 Task: Create Card Sales Pipeline Management in Board Knowledge Sharing to Workspace Accounts Payable. Create Card Machine Learning Review in Board Public Speaking Training to Workspace Accounts Payable. Create Card Sales Pipeline Management in Board Sales Territory Mapping and Segmentation to Workspace Accounts Payable
Action: Mouse moved to (35, 338)
Screenshot: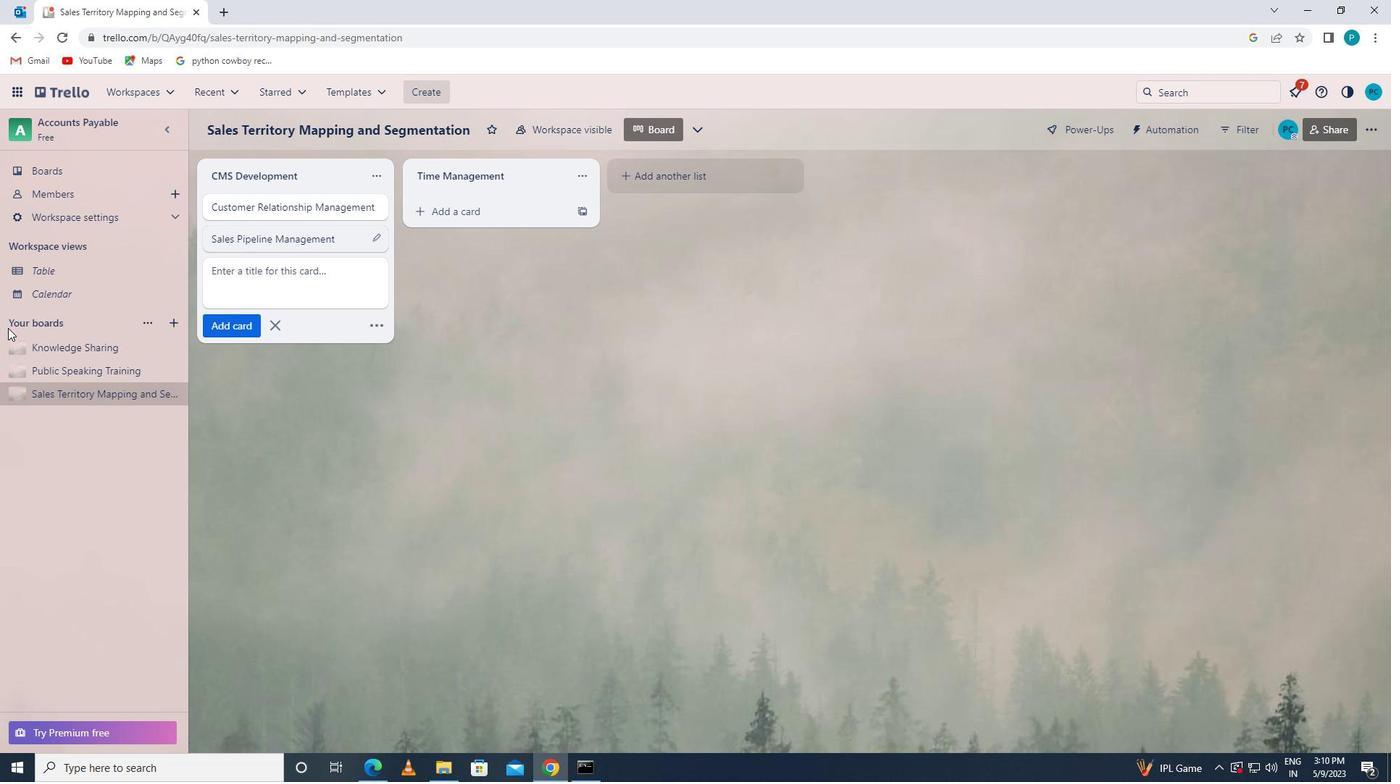 
Action: Mouse pressed left at (35, 338)
Screenshot: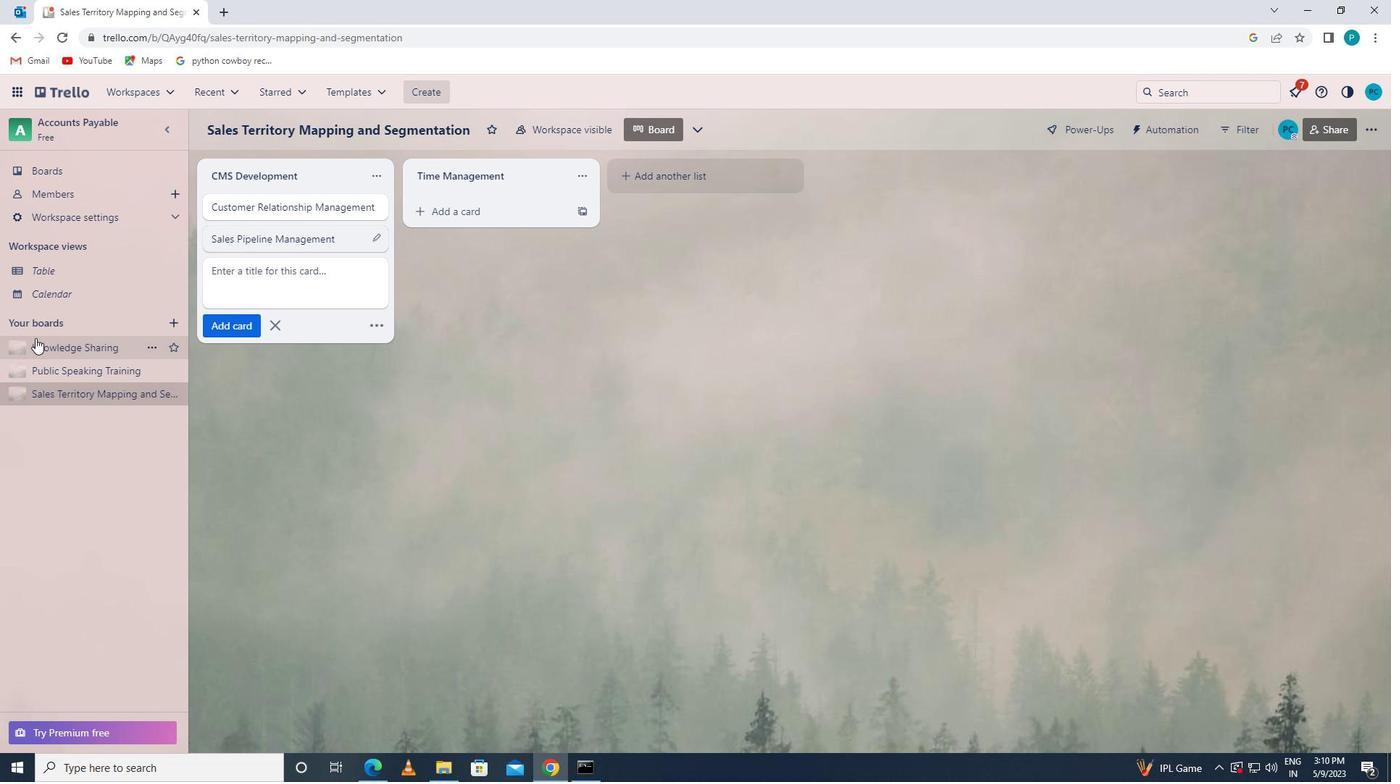 
Action: Mouse moved to (285, 261)
Screenshot: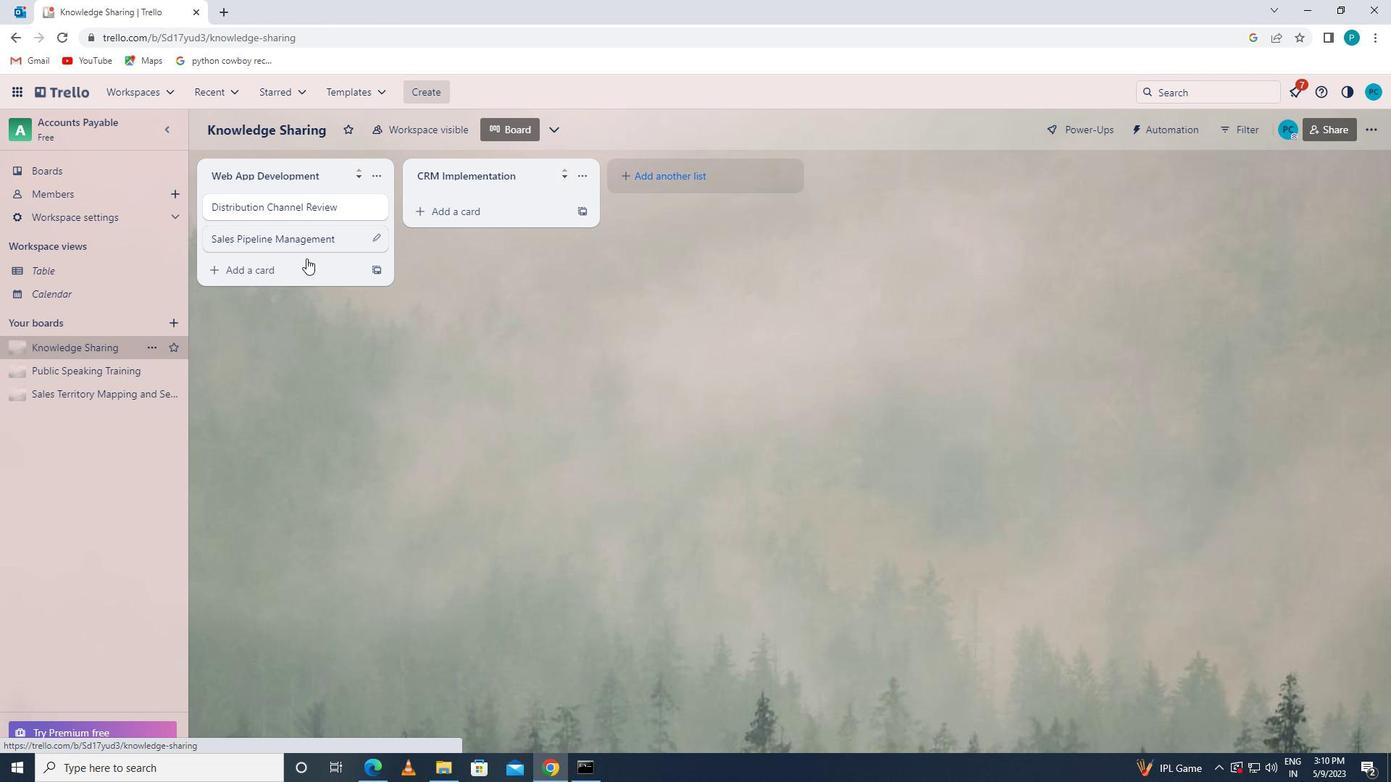 
Action: Mouse pressed left at (285, 261)
Screenshot: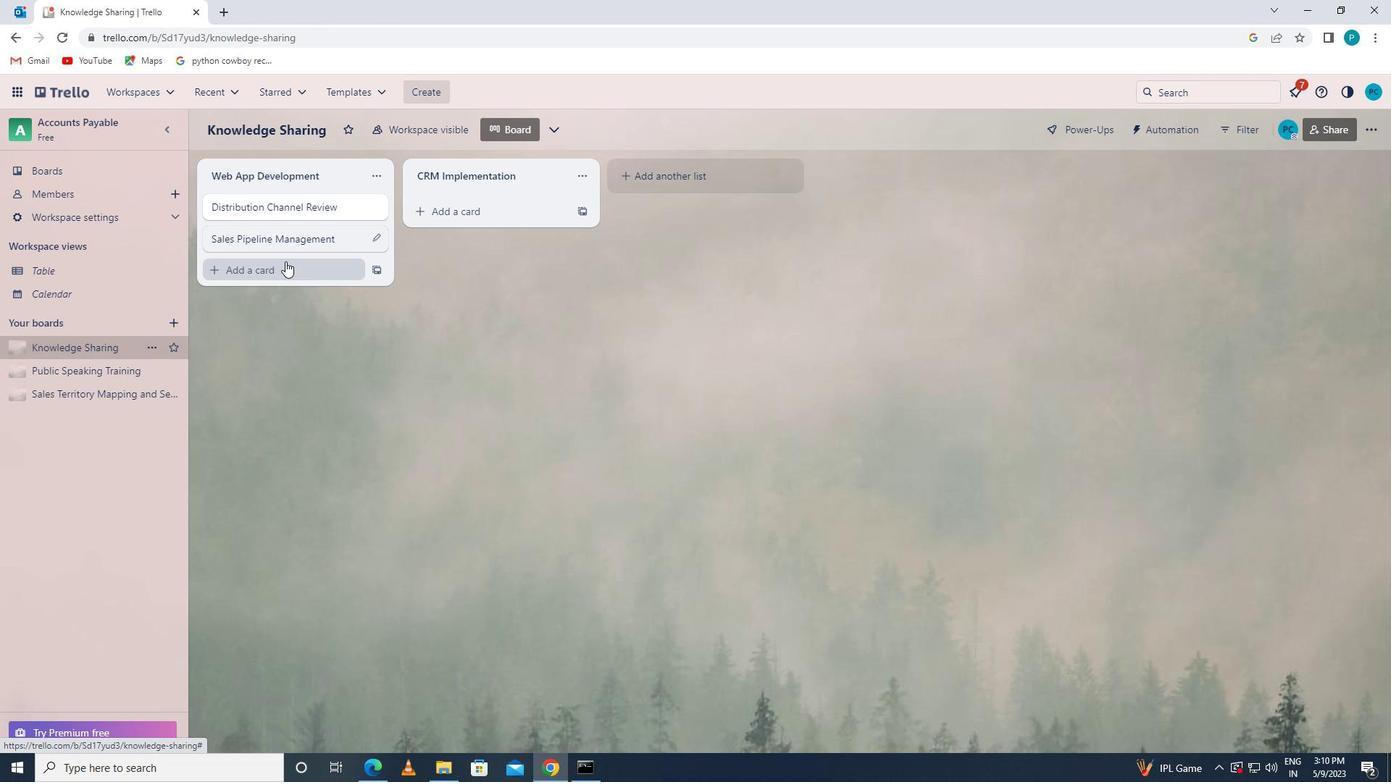 
Action: Key pressed <Key.caps_lock>s<Key.caps_lock>ales<Key.space><Key.caps_lock>p<Key.caps_lock>ipeline<Key.space><Key.caps_lock>m<Key.caps_lock>anagement
Screenshot: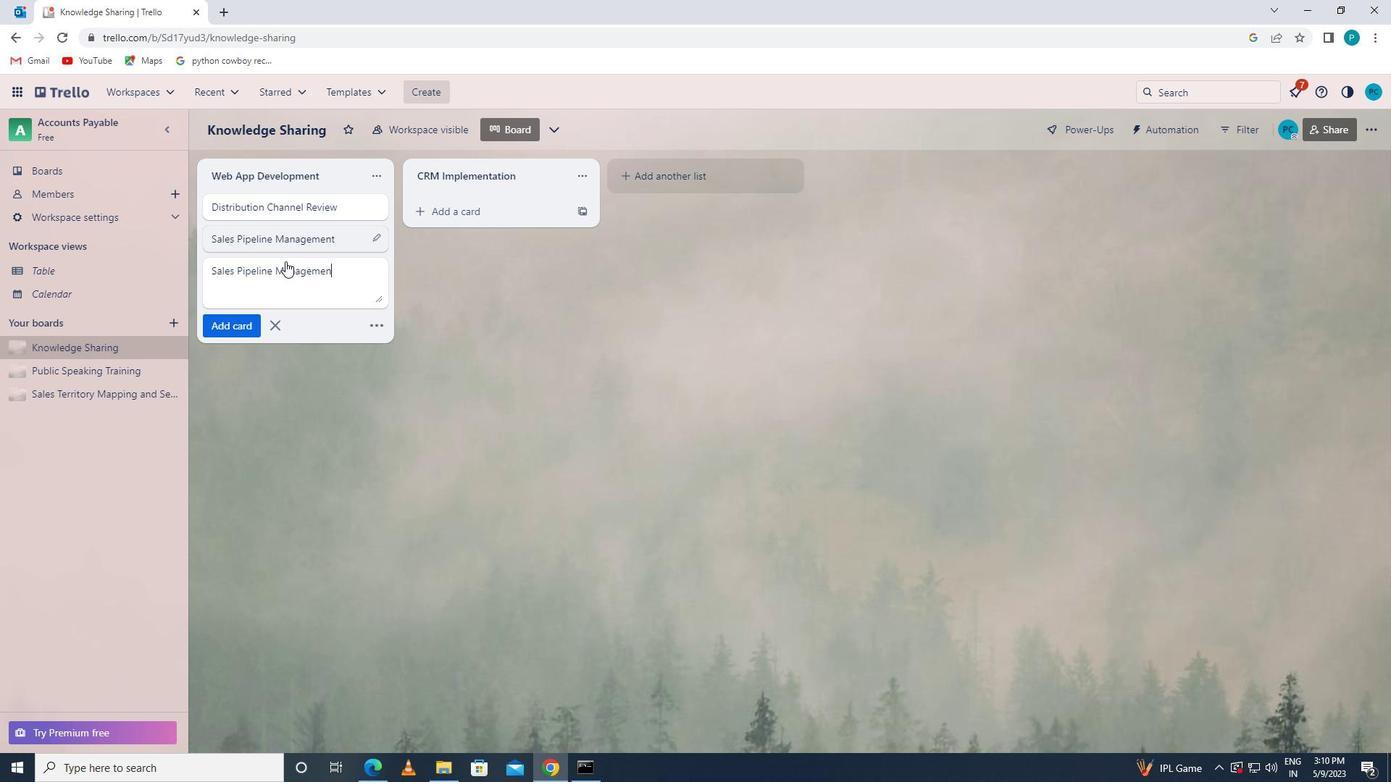 
Action: Mouse moved to (246, 321)
Screenshot: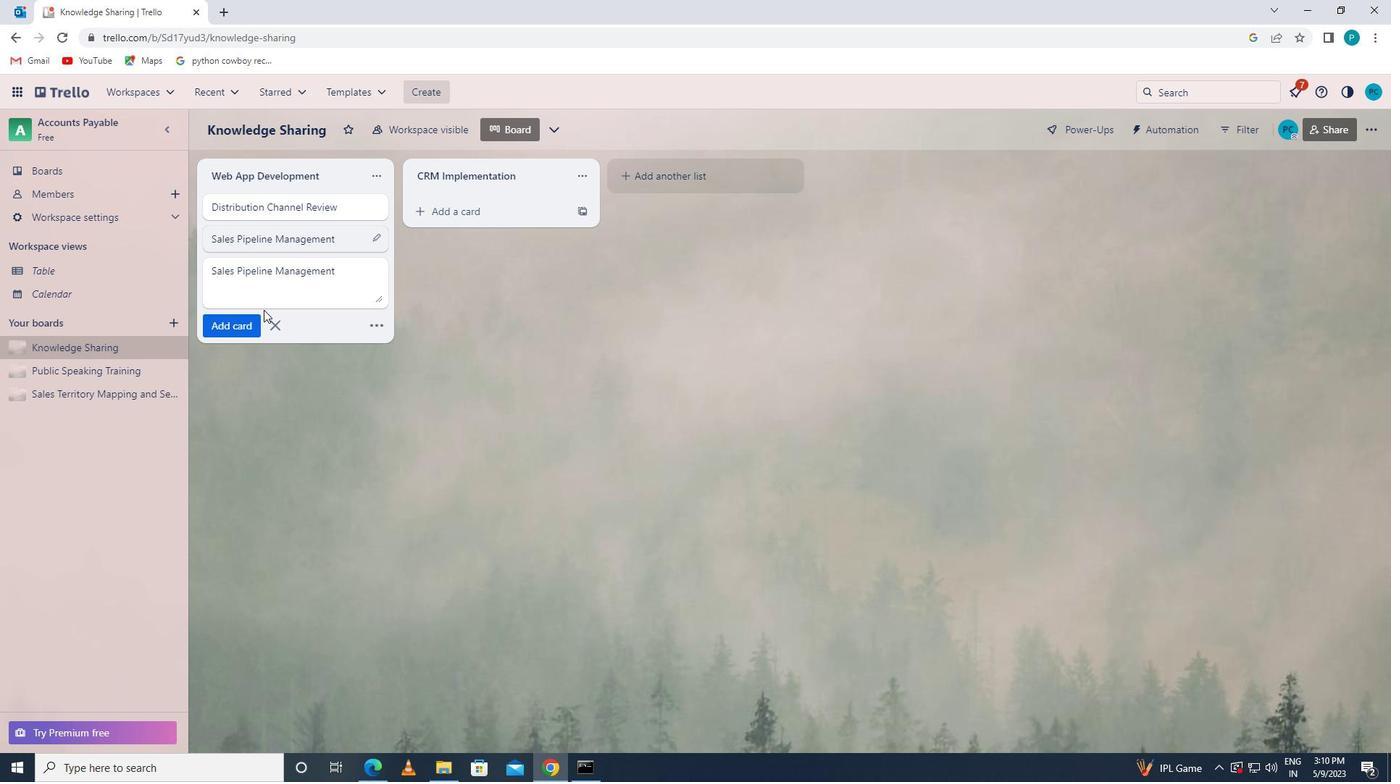 
Action: Mouse pressed left at (246, 321)
Screenshot: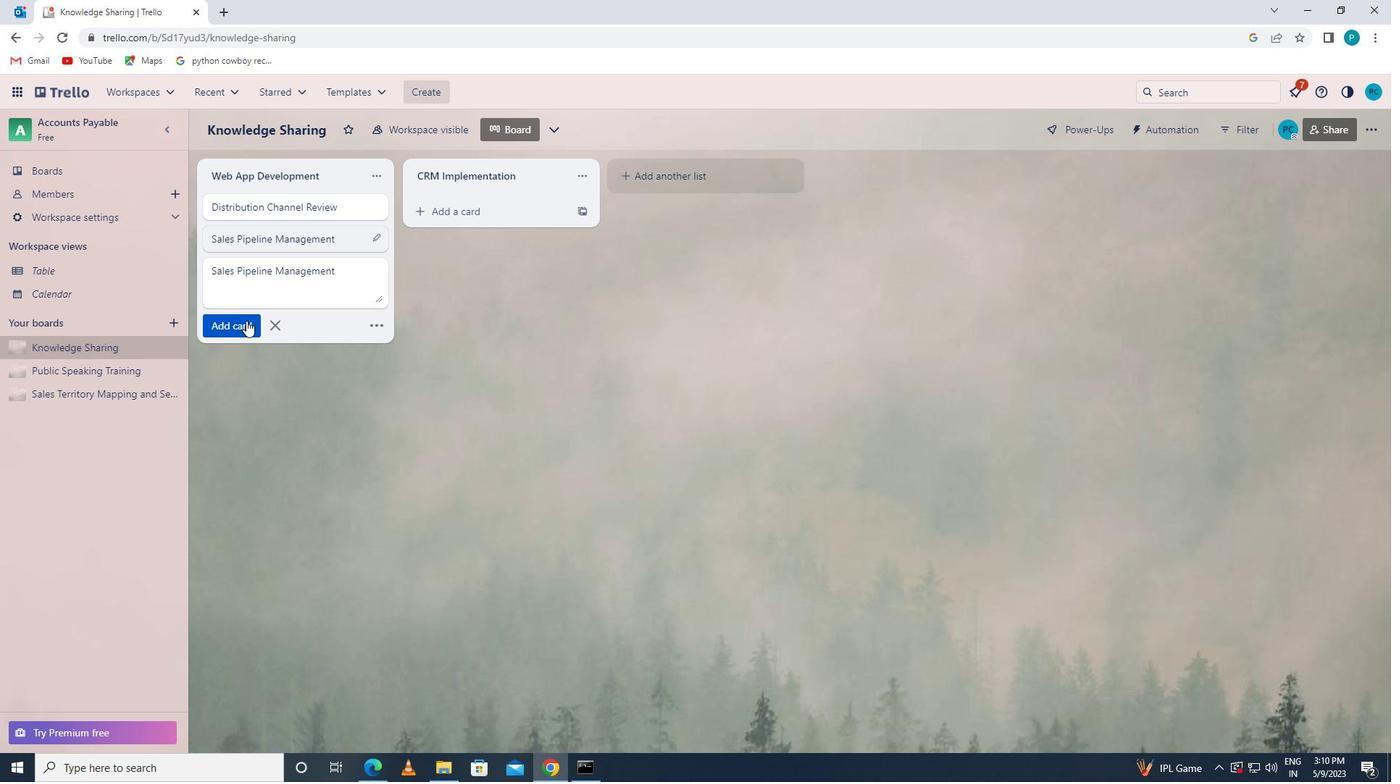 
Action: Mouse moved to (118, 367)
Screenshot: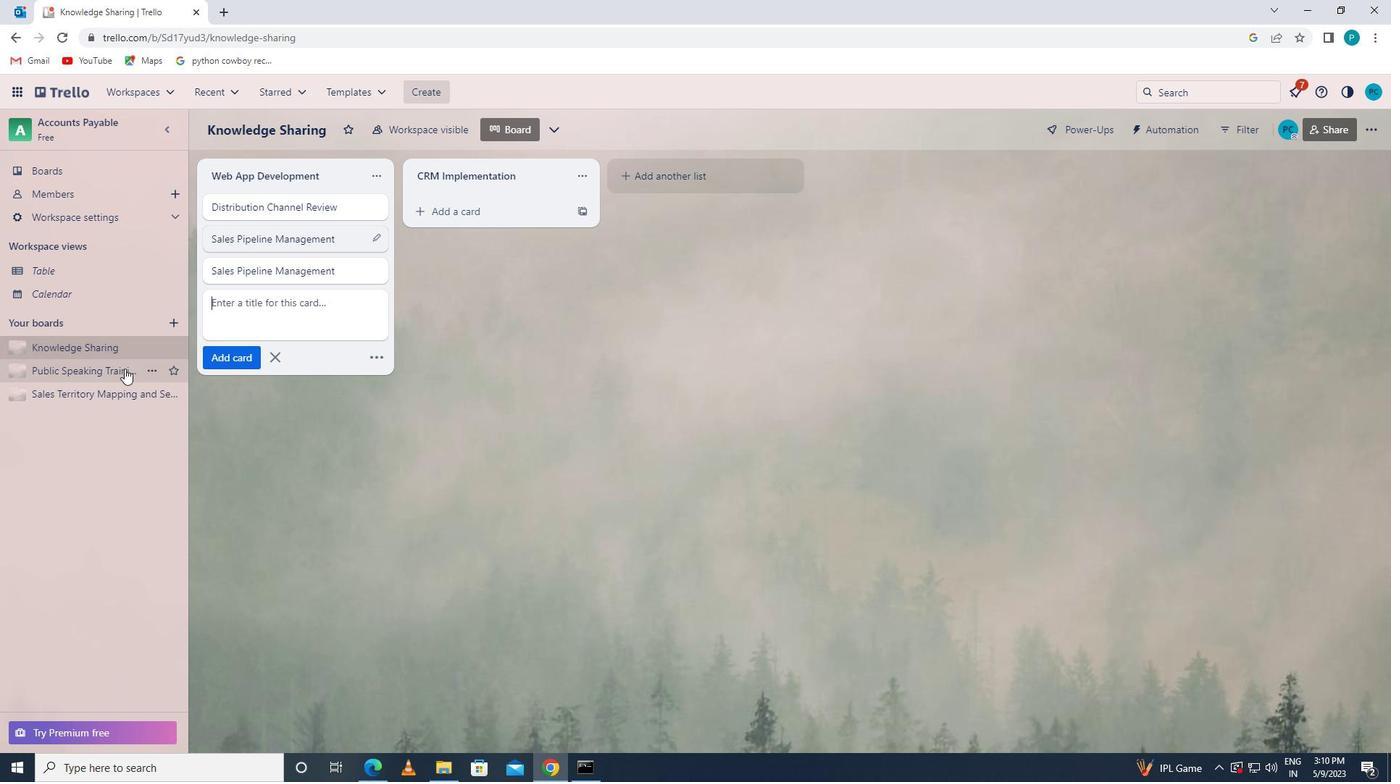 
Action: Mouse pressed left at (118, 367)
Screenshot: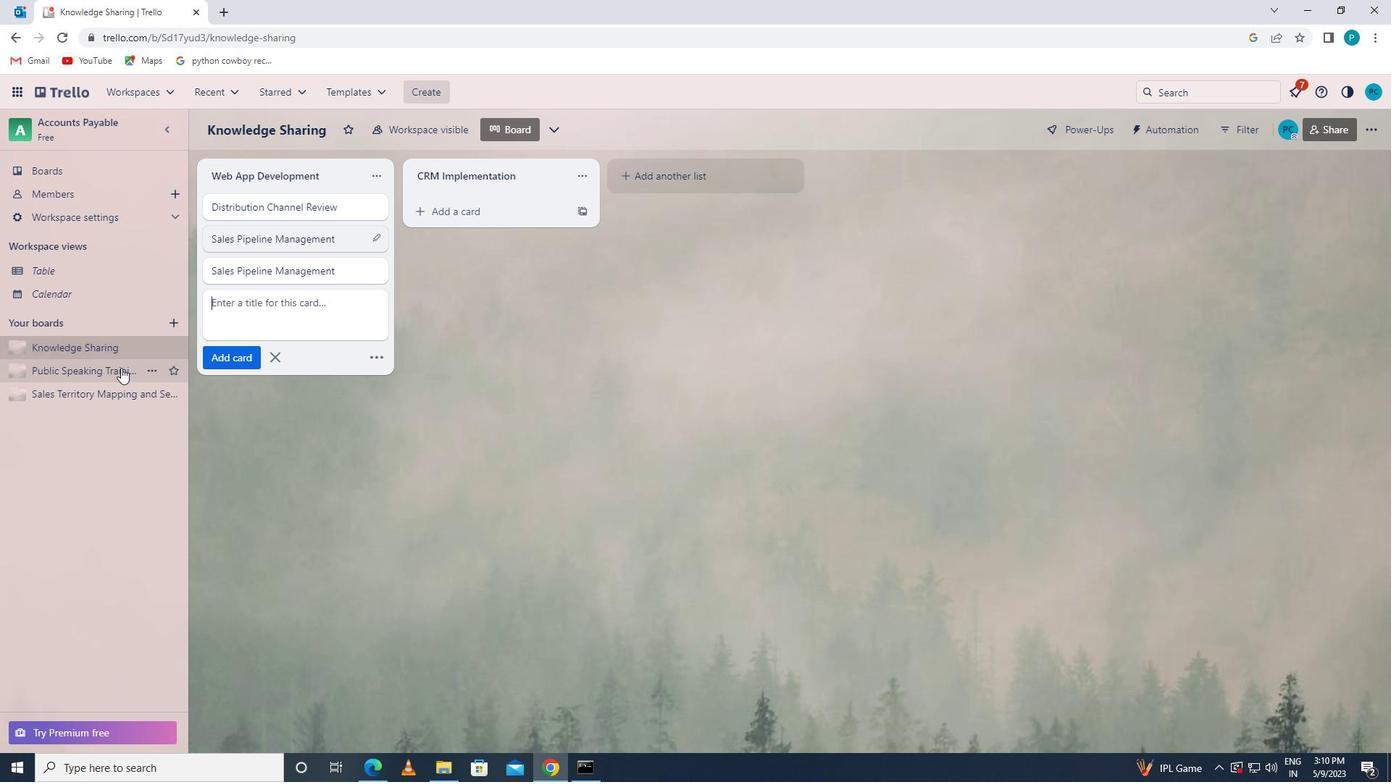 
Action: Mouse moved to (247, 272)
Screenshot: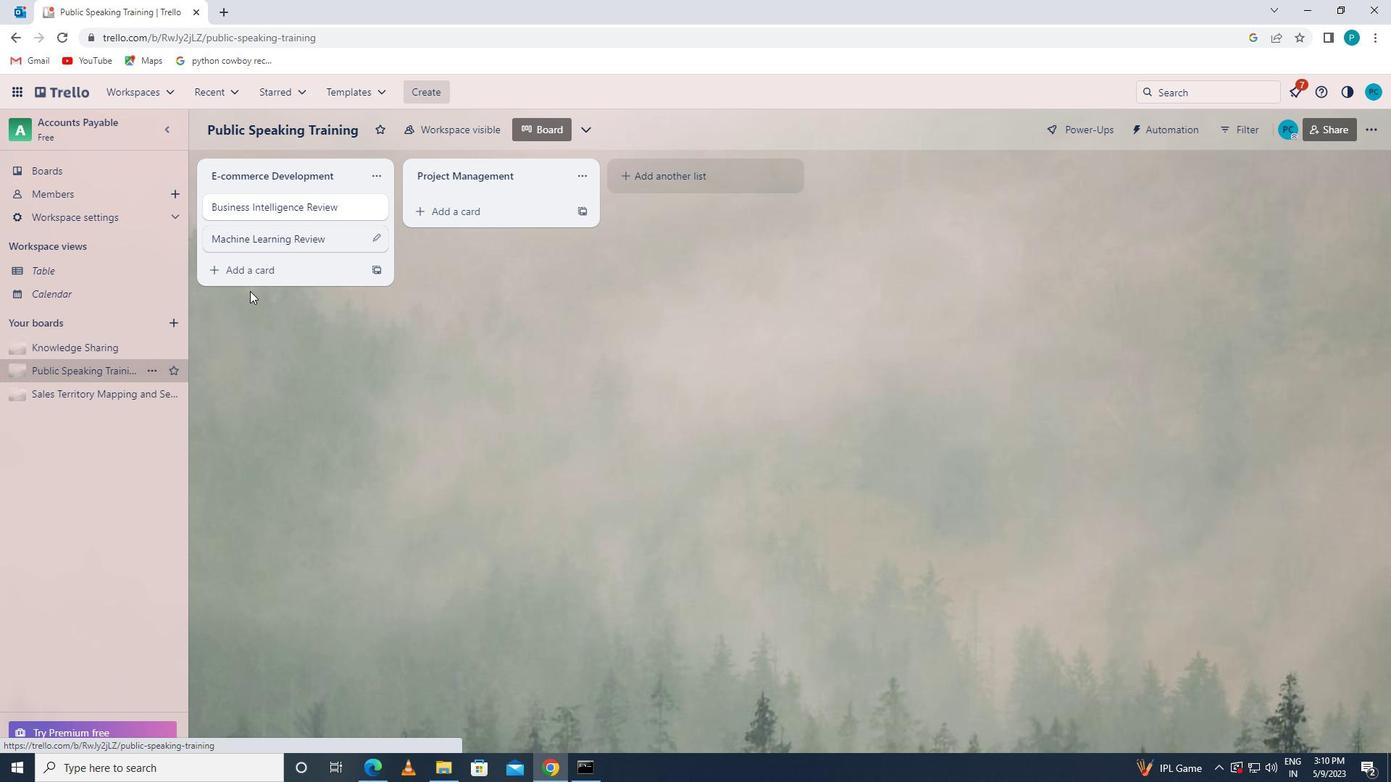 
Action: Mouse pressed left at (247, 272)
Screenshot: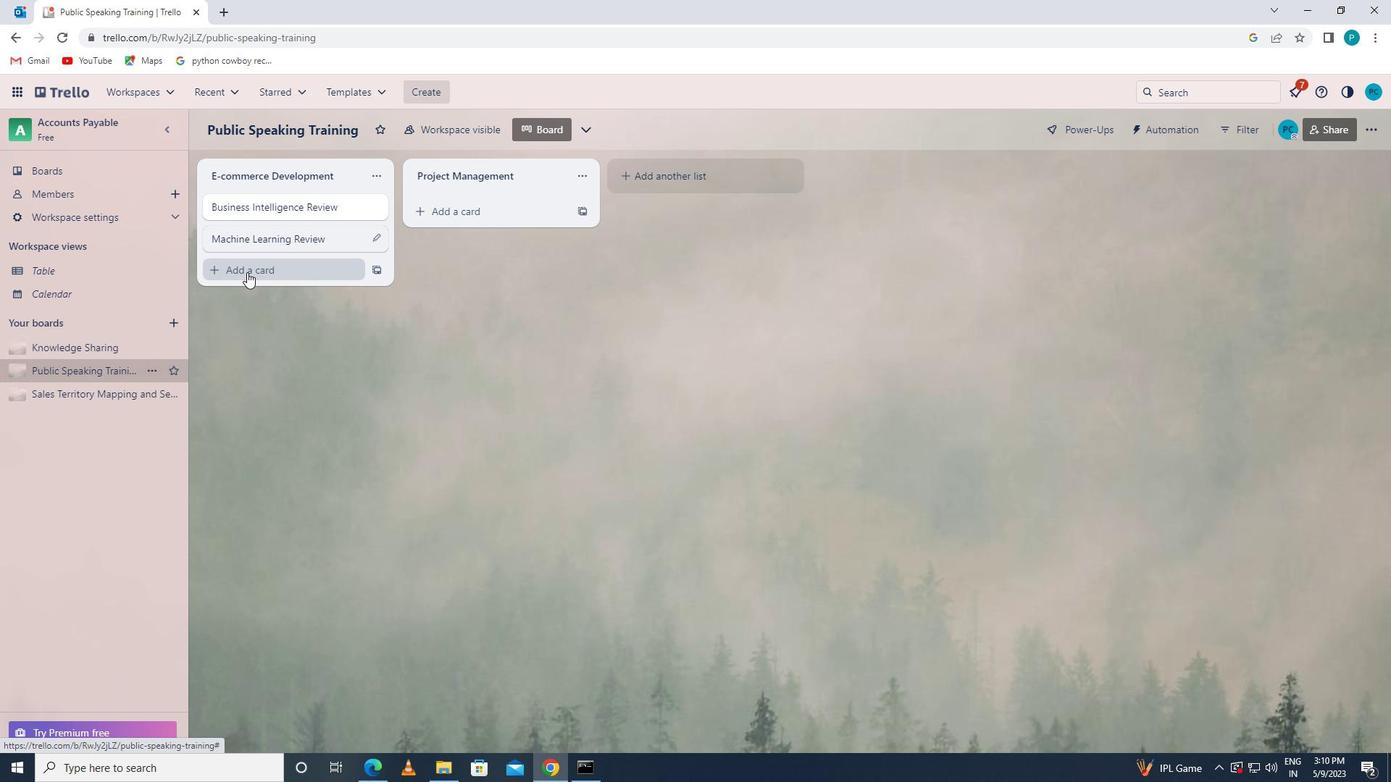 
Action: Key pressed <Key.caps_lock>m<Key.caps_lock>achine<Key.space><Key.caps_lock>l<Key.caps_lock>earning<Key.space><Key.caps_lock>r<Key.caps_lock>ec<Key.backspace>view
Screenshot: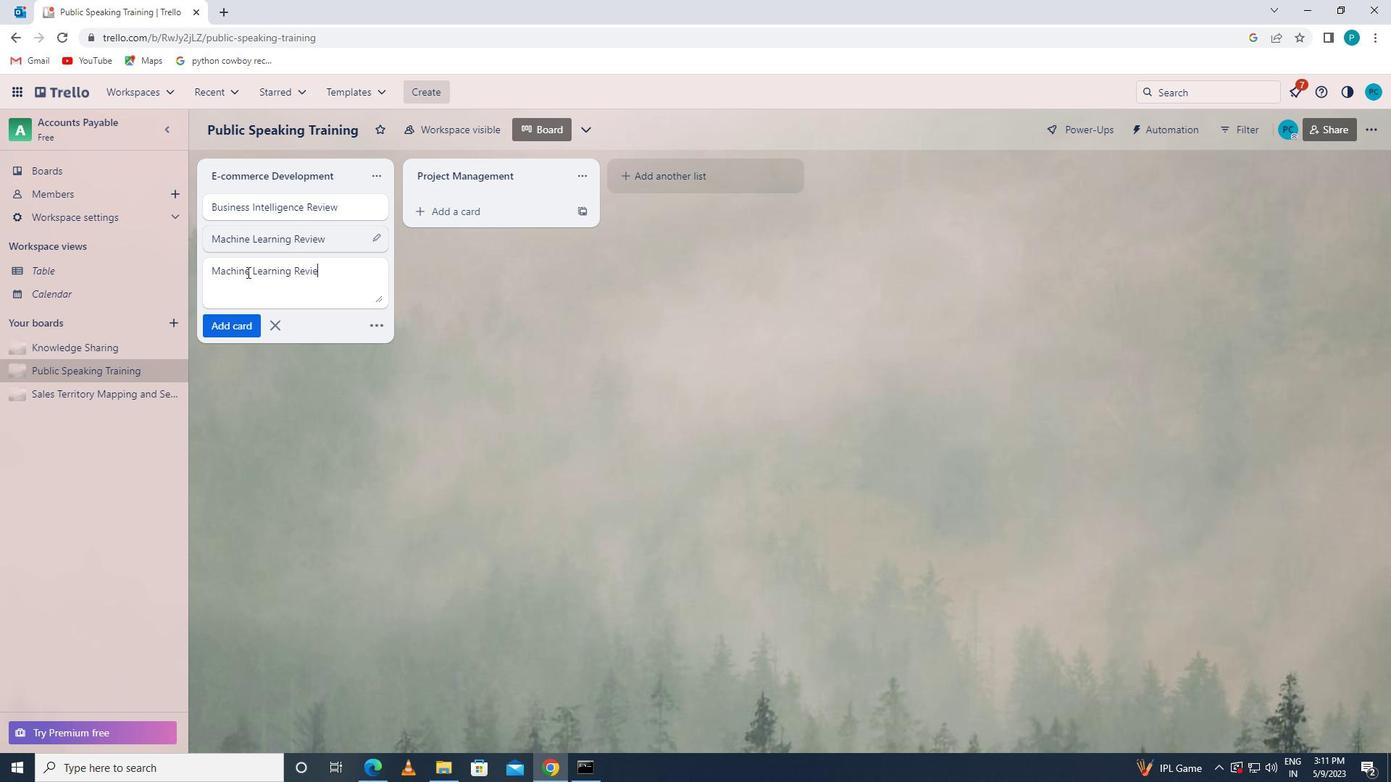 
Action: Mouse moved to (245, 328)
Screenshot: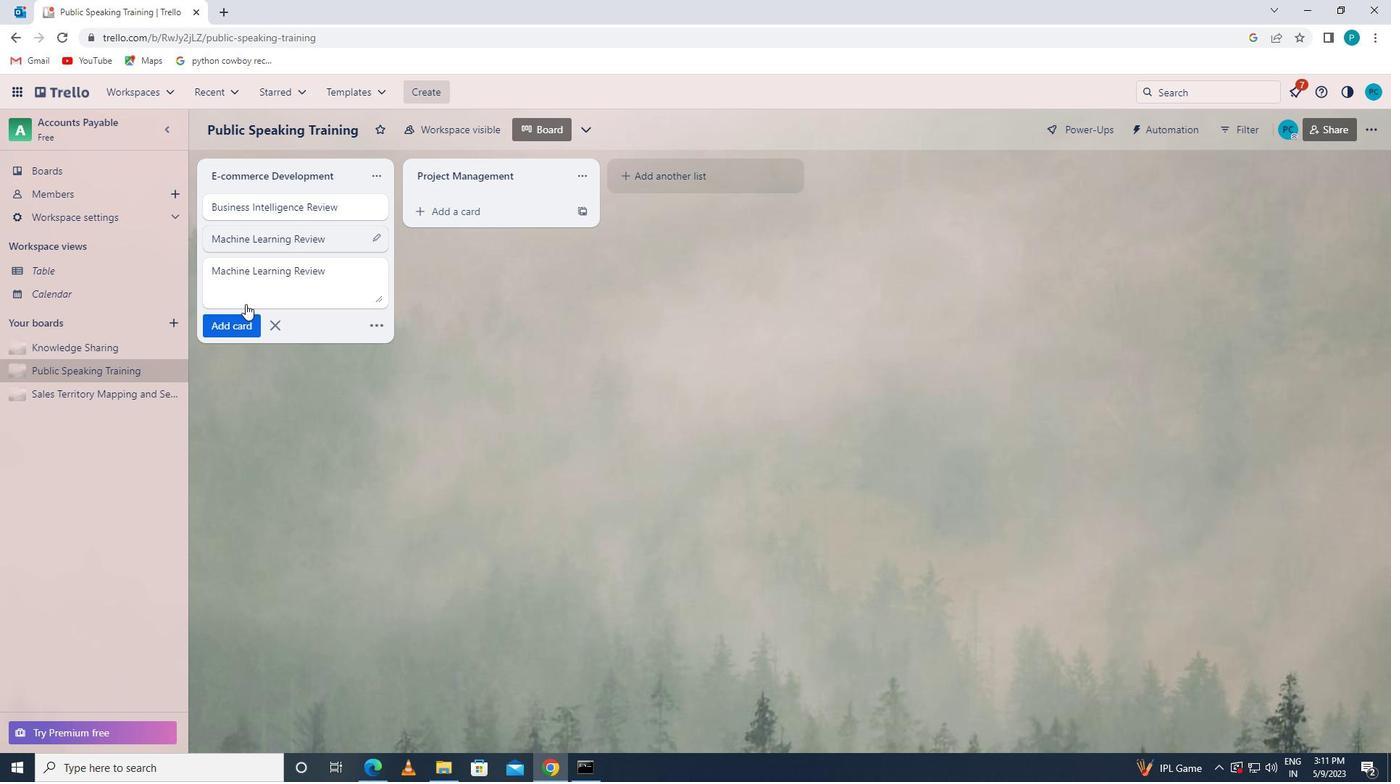 
Action: Mouse pressed left at (245, 328)
Screenshot: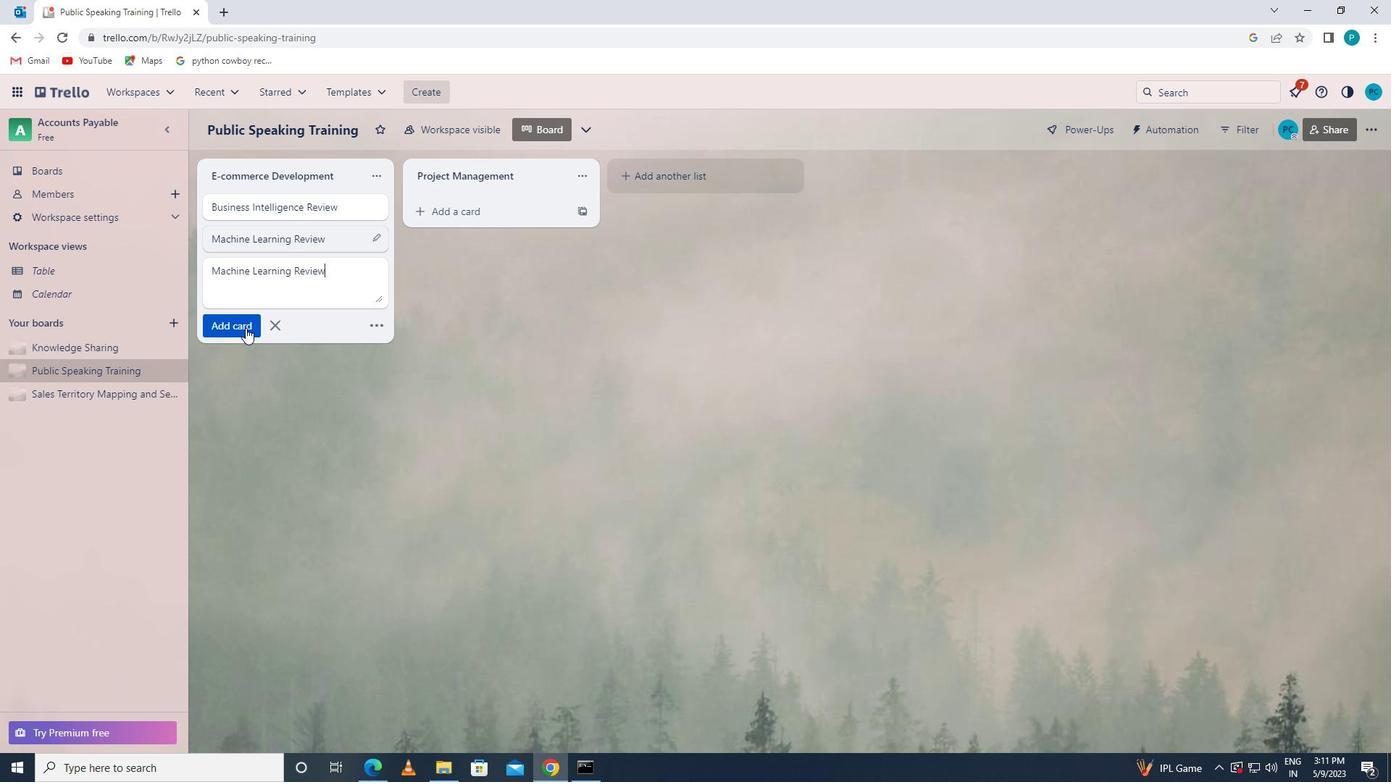 
Action: Mouse moved to (76, 403)
Screenshot: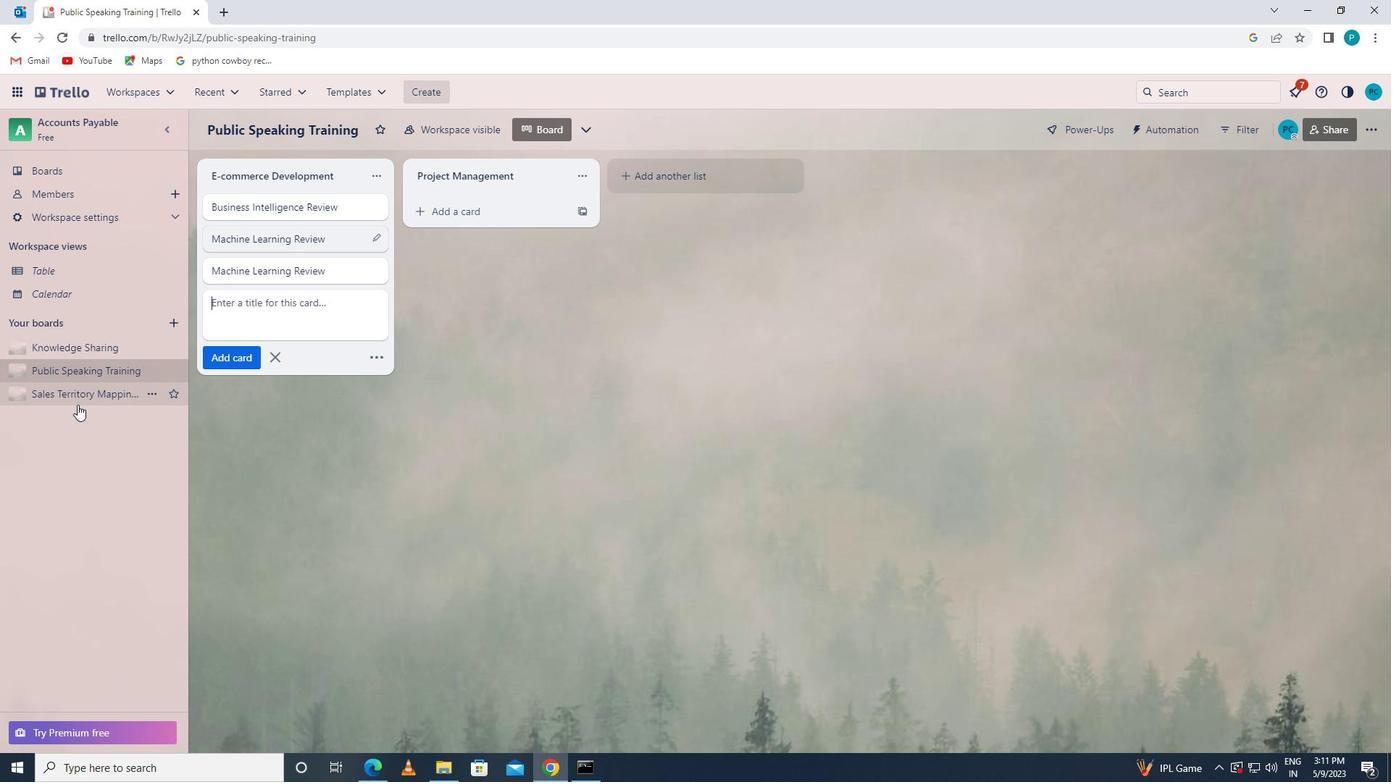 
Action: Mouse pressed left at (76, 403)
Screenshot: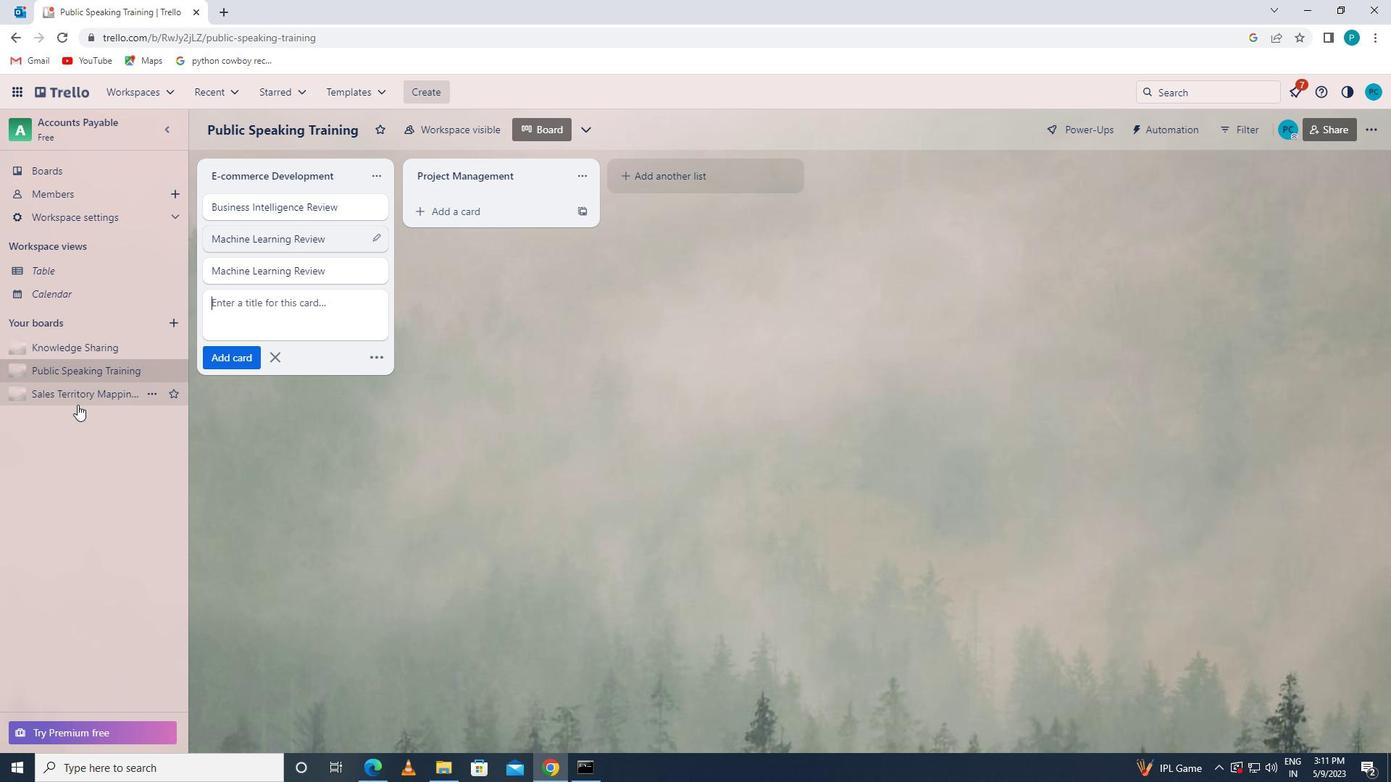 
Action: Mouse moved to (267, 279)
Screenshot: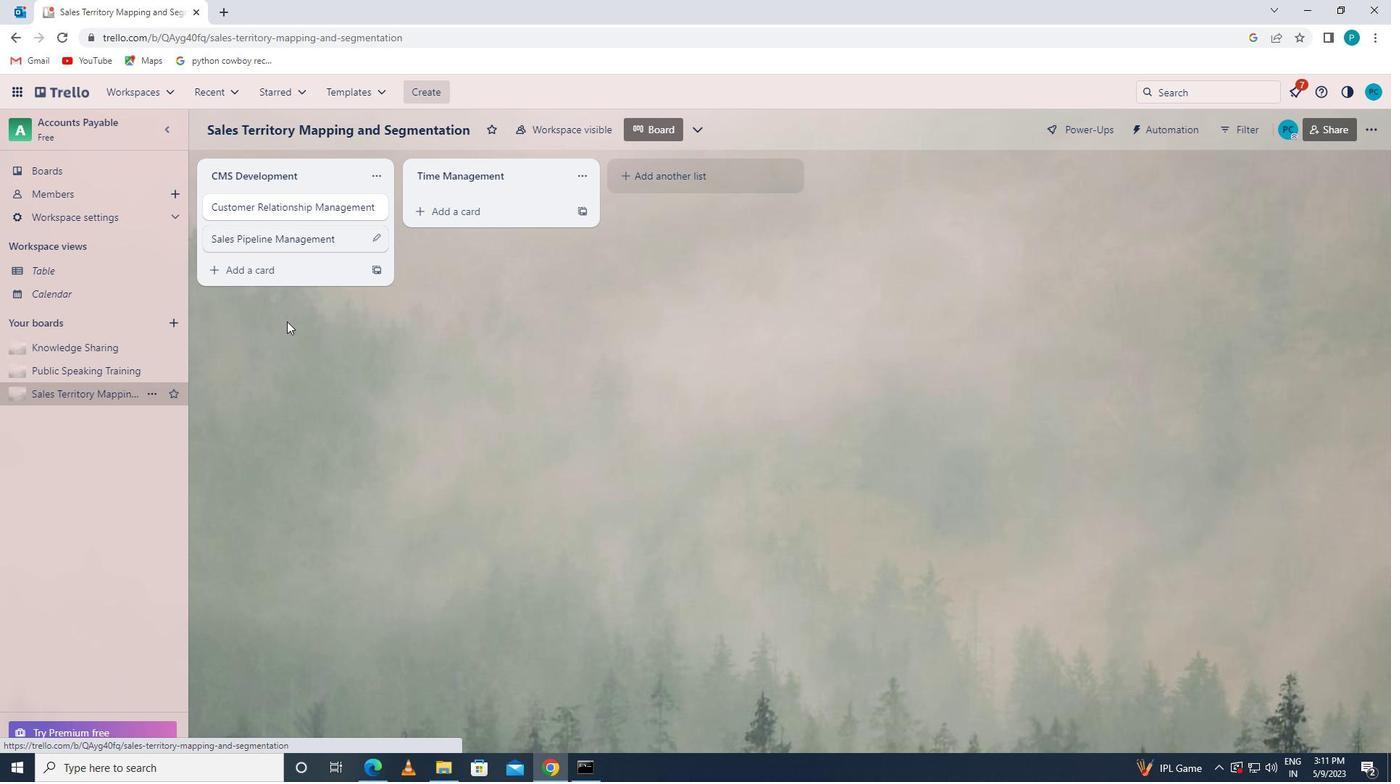 
Action: Mouse pressed left at (267, 279)
Screenshot: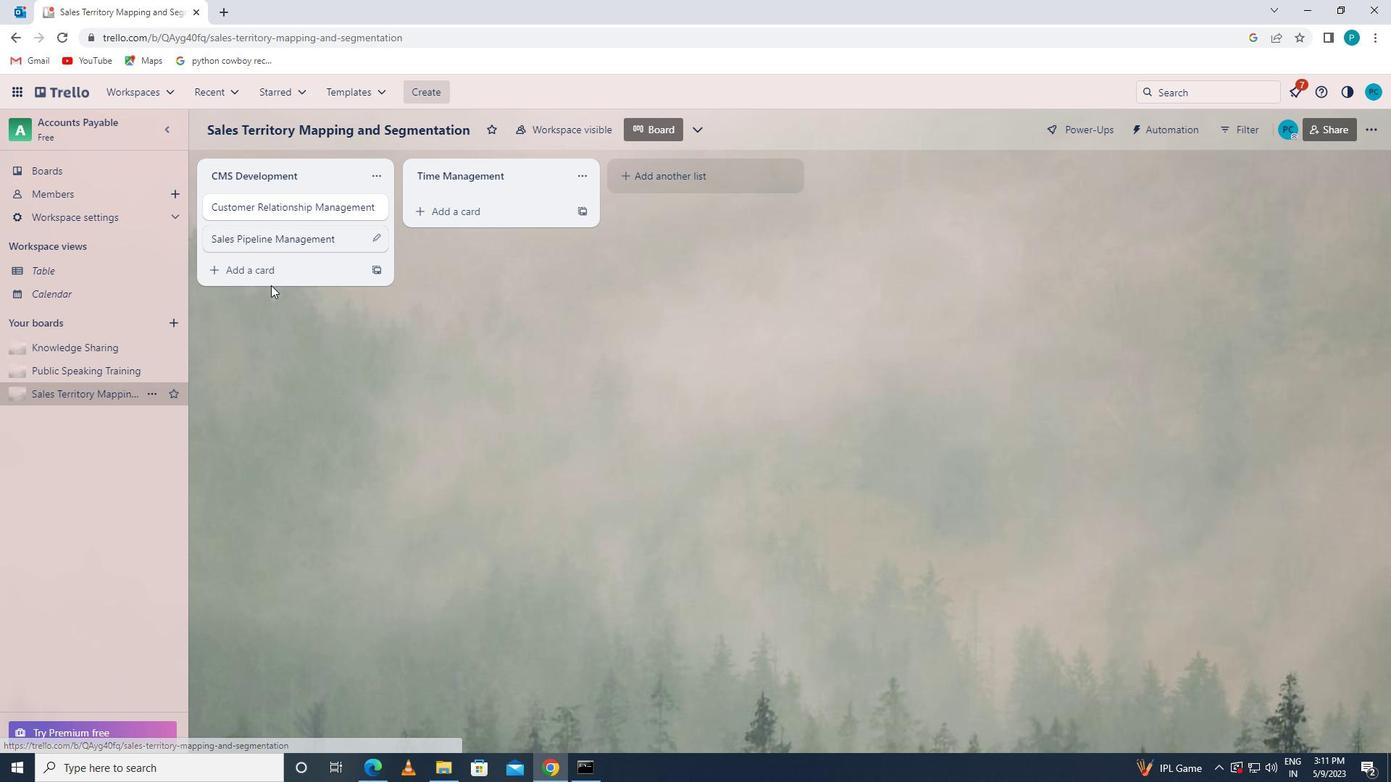 
Action: Key pressed <Key.caps_lock>s<Key.caps_lock>ak<Key.backspace>l<Key.backspace>es<Key.space><Key.caps_lock>o<Key.caps_lock>rder<Key.space><Key.caps_lock>p<Key.caps_lock>rocessing
Screenshot: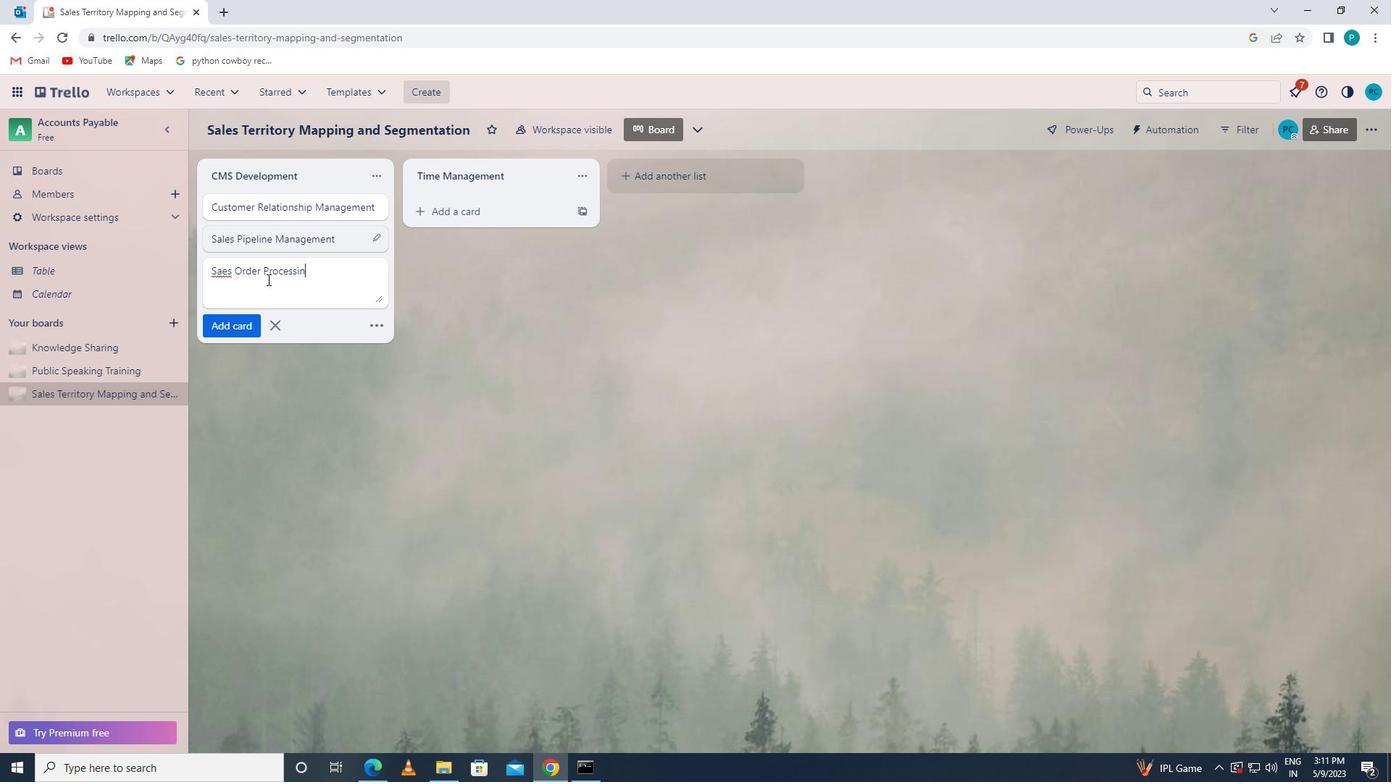 
Action: Mouse moved to (252, 324)
Screenshot: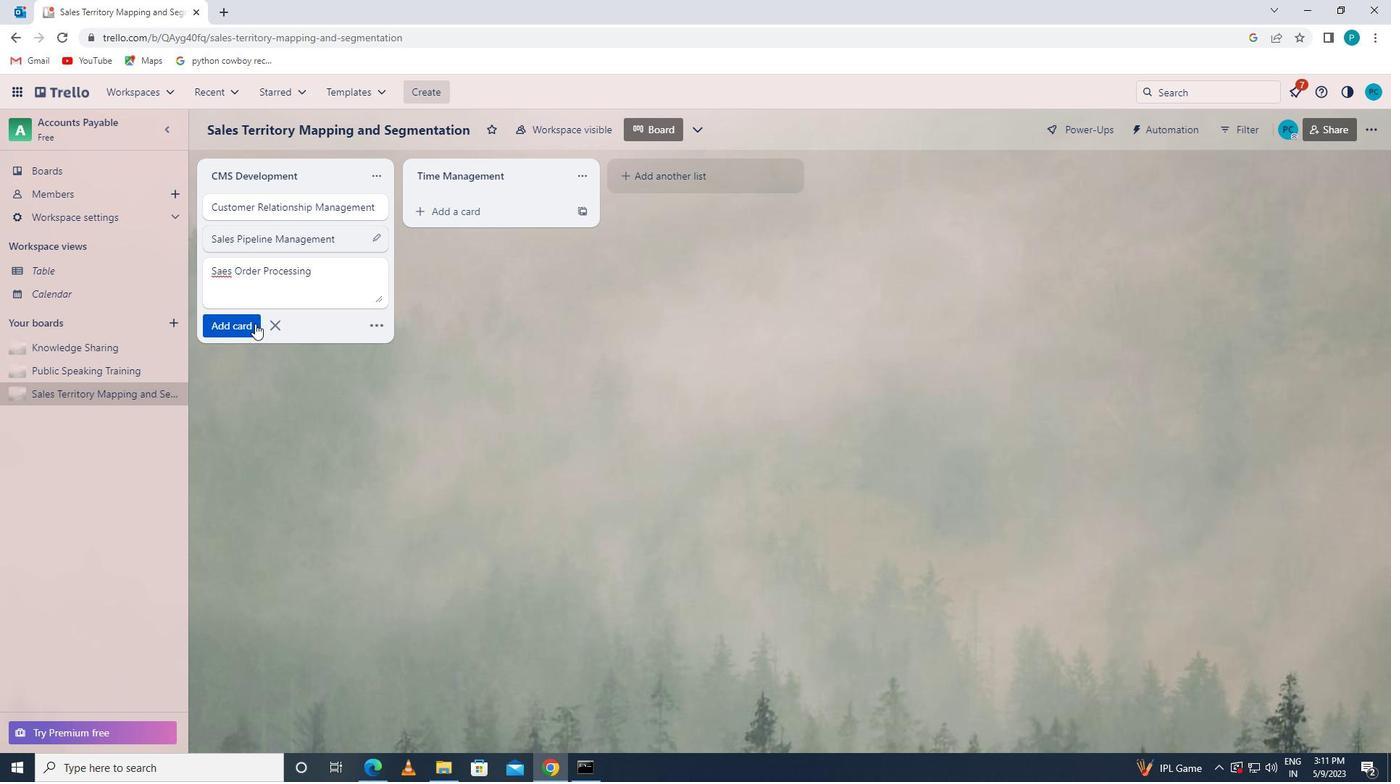 
Action: Mouse pressed left at (252, 324)
Screenshot: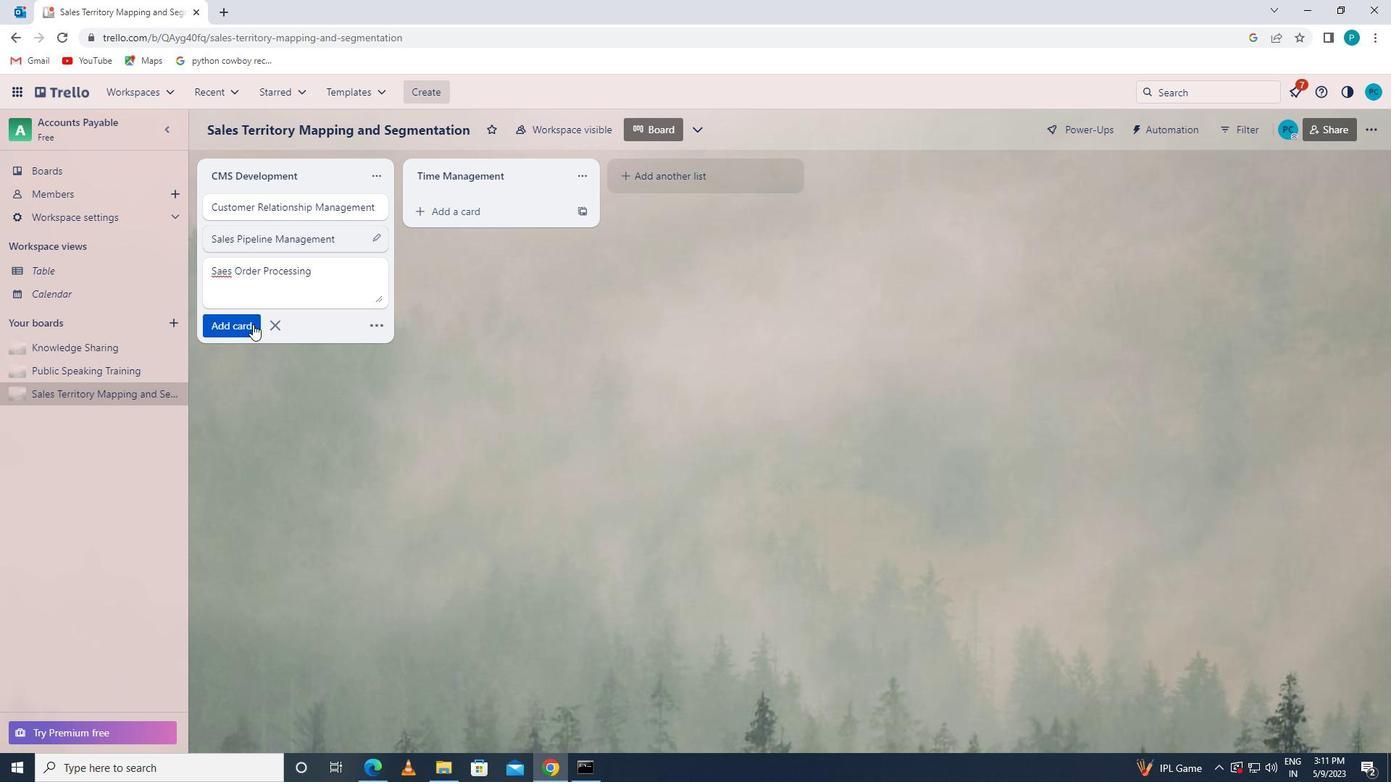 
